Task: Reply to email with the signature Anthony Hernandez with the subject 'Networking opportunity' from softage.1@softage.net with the message 'Can you provide an update on the status of the IT system upgrade project?' with CC to softage.7@softage.net with an attached document Technical_specifications.pdf
Action: Mouse moved to (952, 161)
Screenshot: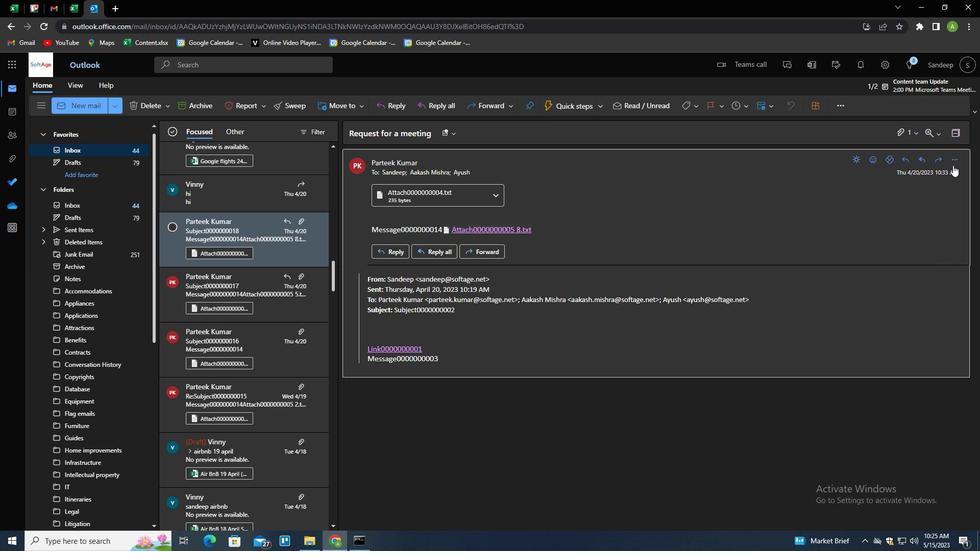 
Action: Mouse pressed left at (952, 161)
Screenshot: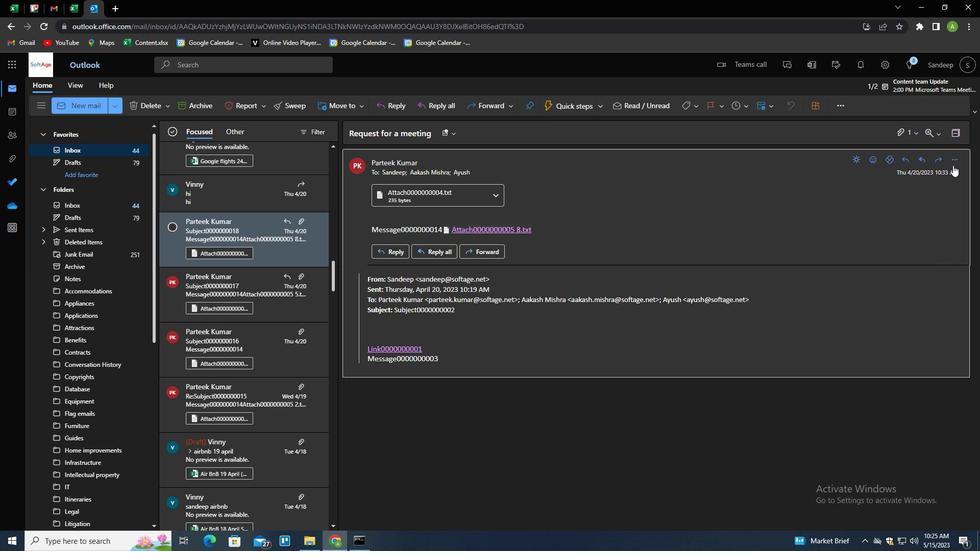 
Action: Mouse moved to (919, 175)
Screenshot: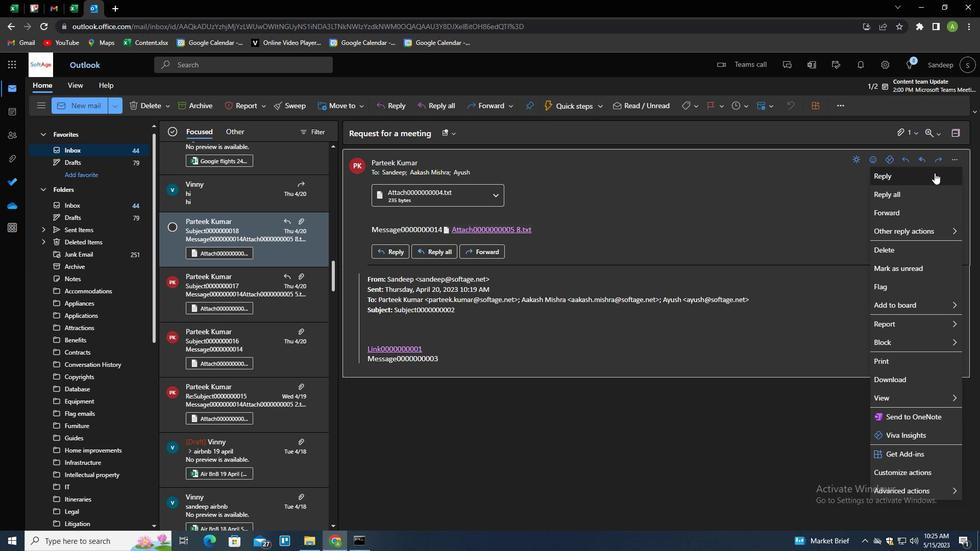 
Action: Mouse pressed left at (919, 175)
Screenshot: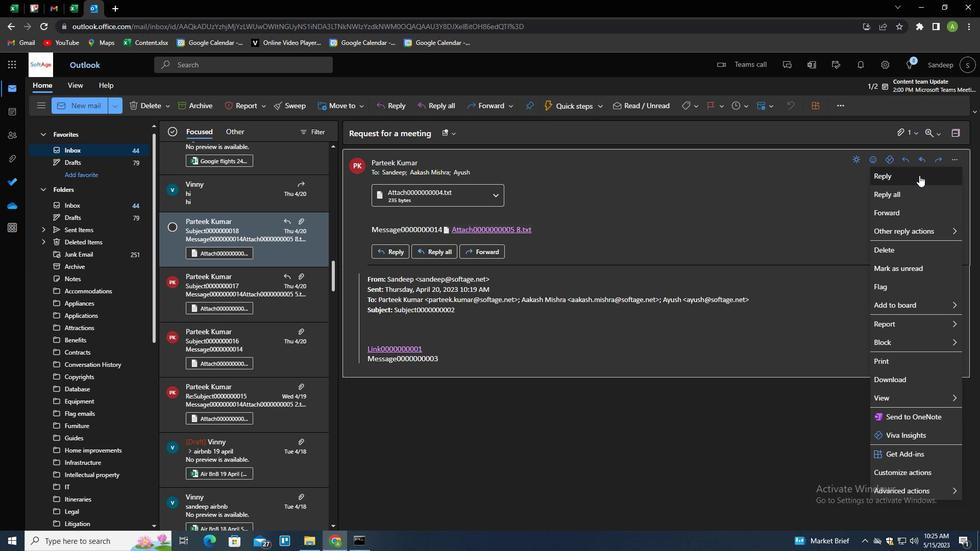 
Action: Mouse moved to (359, 288)
Screenshot: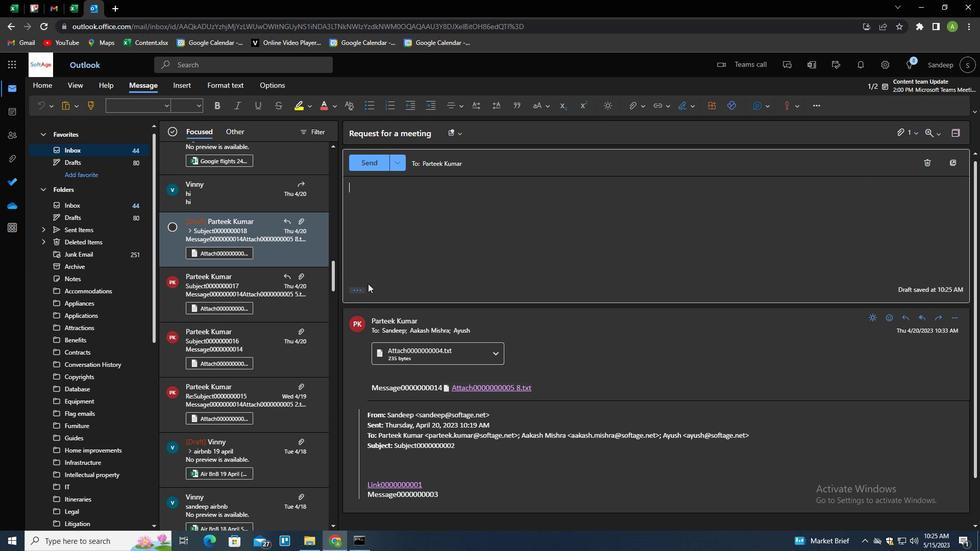 
Action: Mouse pressed left at (359, 288)
Screenshot: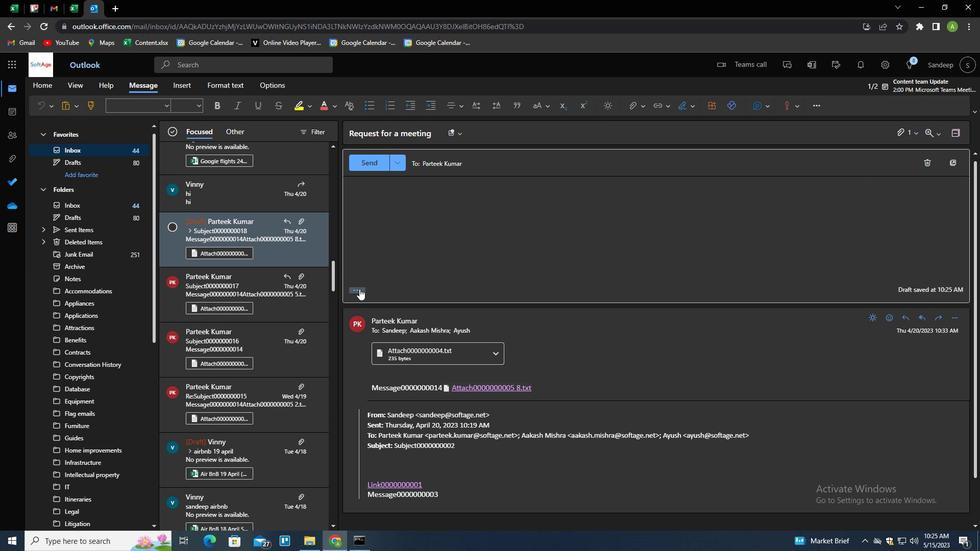 
Action: Mouse moved to (689, 108)
Screenshot: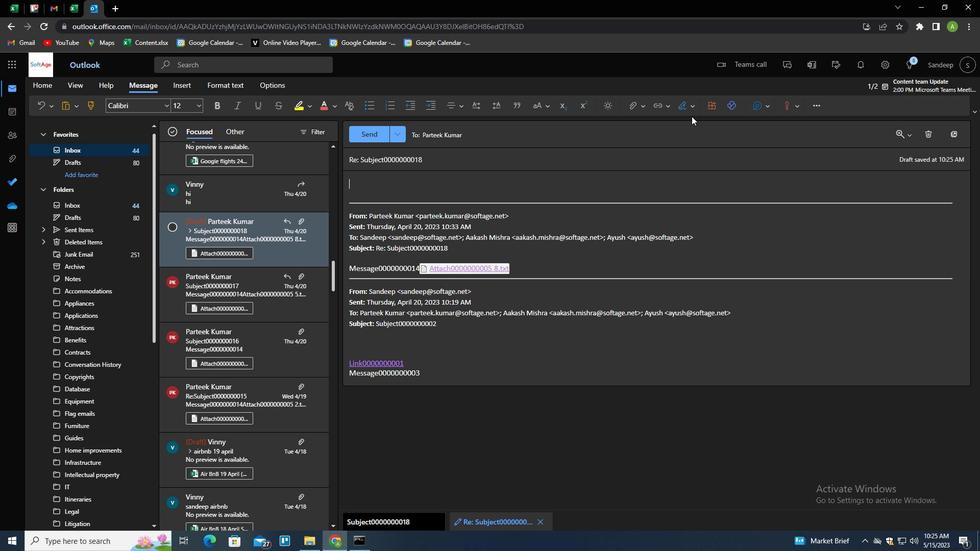 
Action: Mouse pressed left at (689, 108)
Screenshot: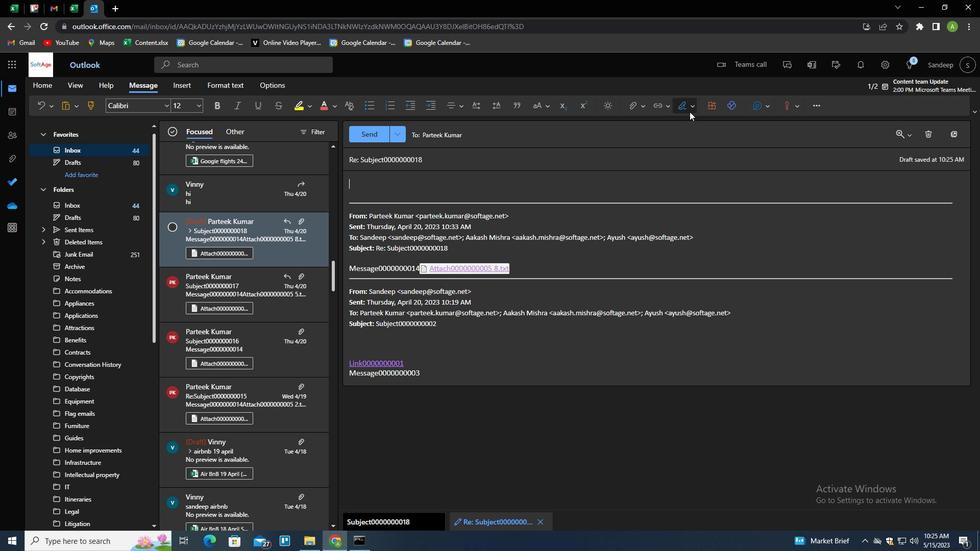
Action: Mouse moved to (677, 146)
Screenshot: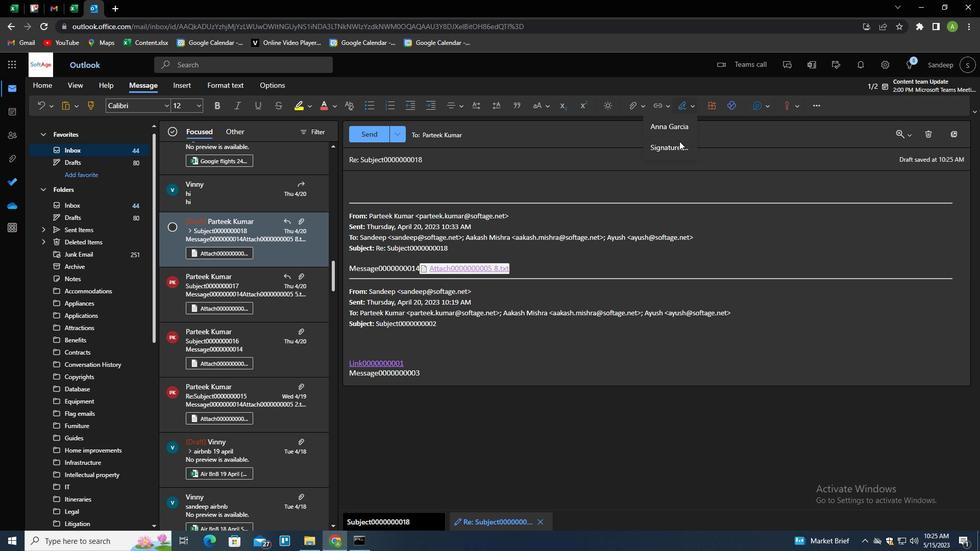 
Action: Mouse pressed left at (677, 146)
Screenshot: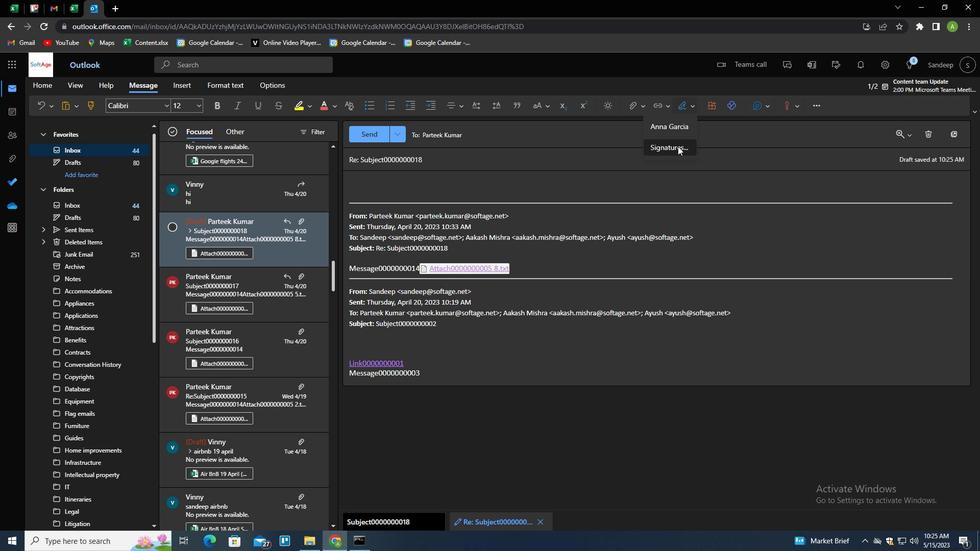 
Action: Mouse moved to (691, 184)
Screenshot: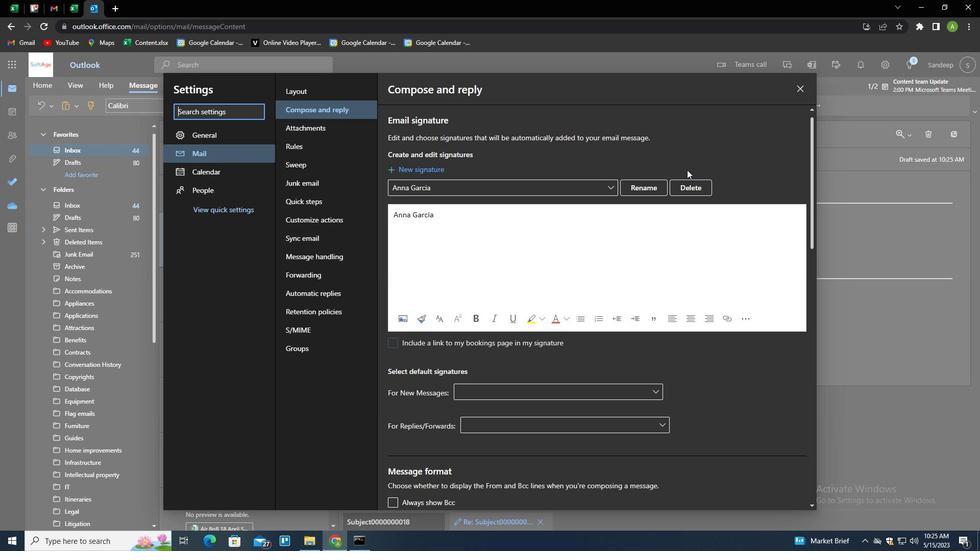 
Action: Mouse pressed left at (691, 184)
Screenshot: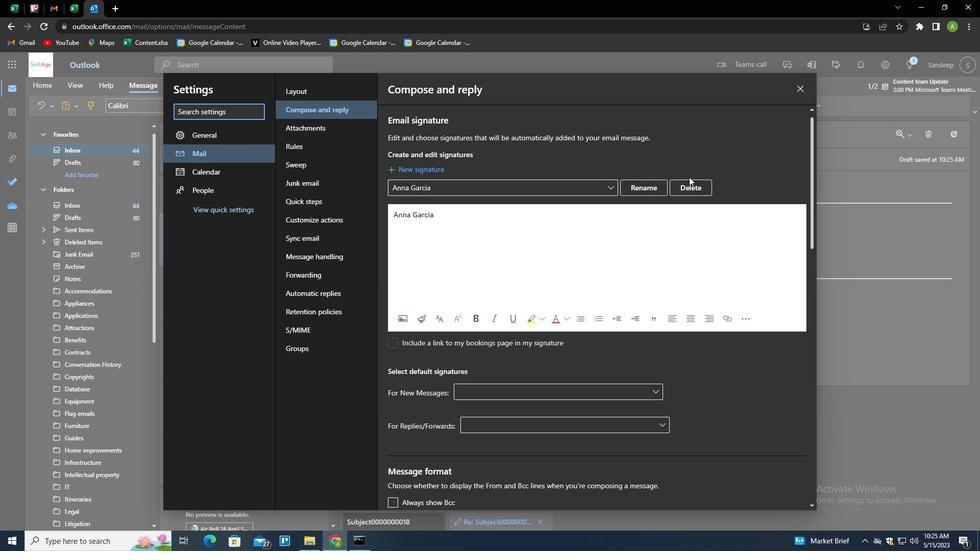 
Action: Mouse moved to (687, 186)
Screenshot: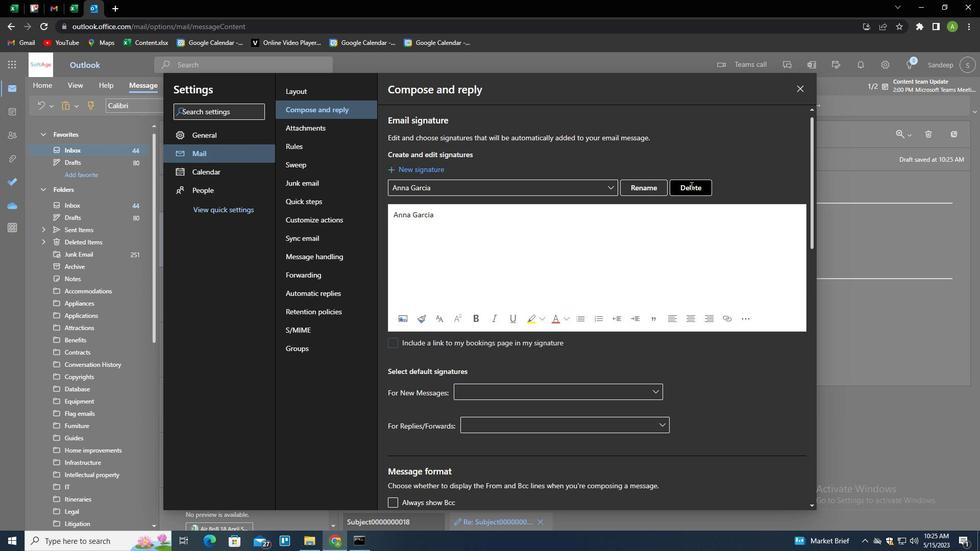 
Action: Mouse pressed left at (687, 186)
Screenshot: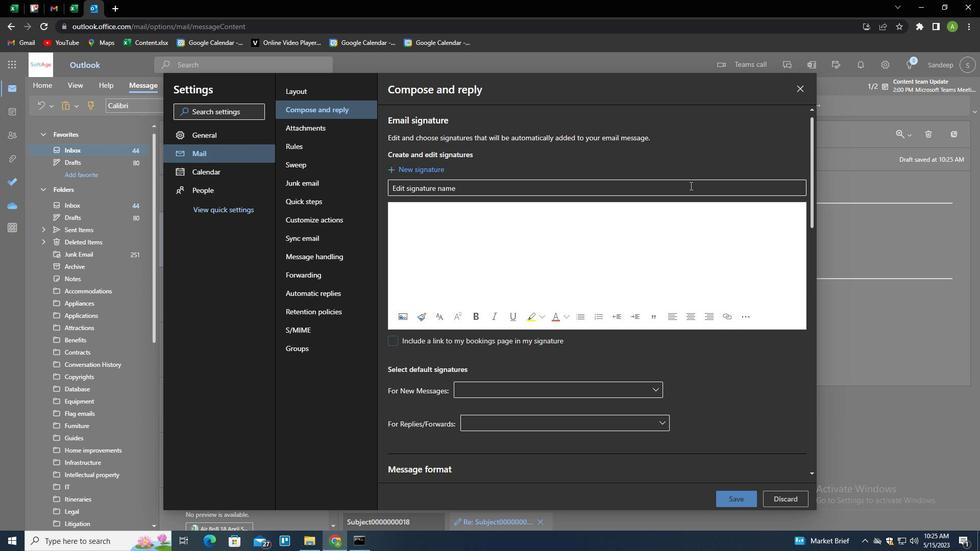 
Action: Key pressed <Key.shift>
Screenshot: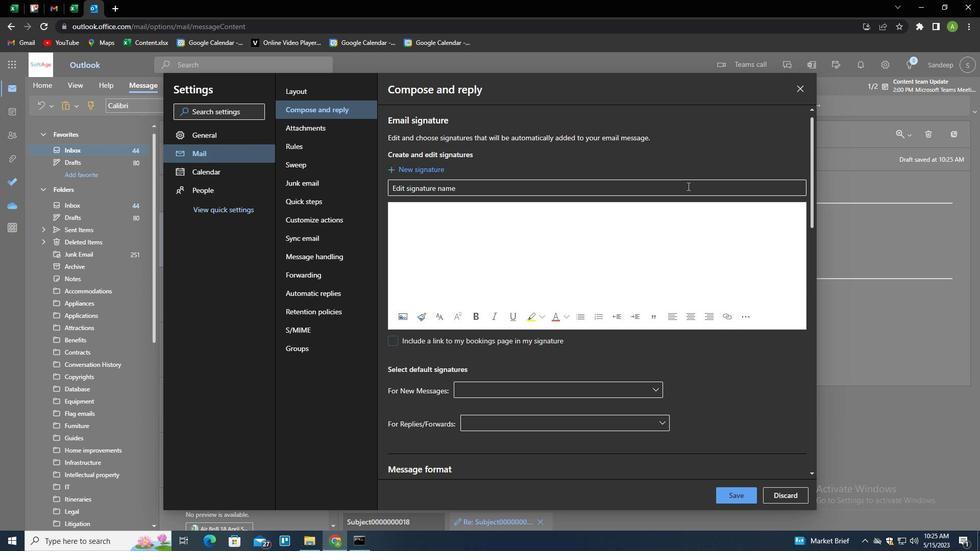 
Action: Mouse moved to (687, 186)
Screenshot: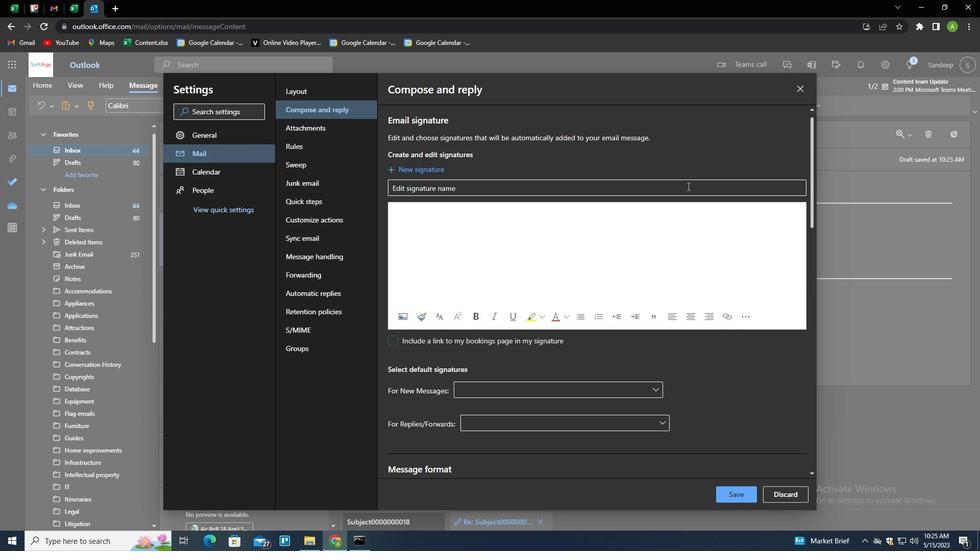 
Action: Key pressed ANTHONY<Key.space><Key.shift><Key.shift>G<Key.backspace><Key.shift>HERNANDEZ<Key.tab><Key.shift>ANTHONY<Key.space><Key.shift>HERNANDEZ
Screenshot: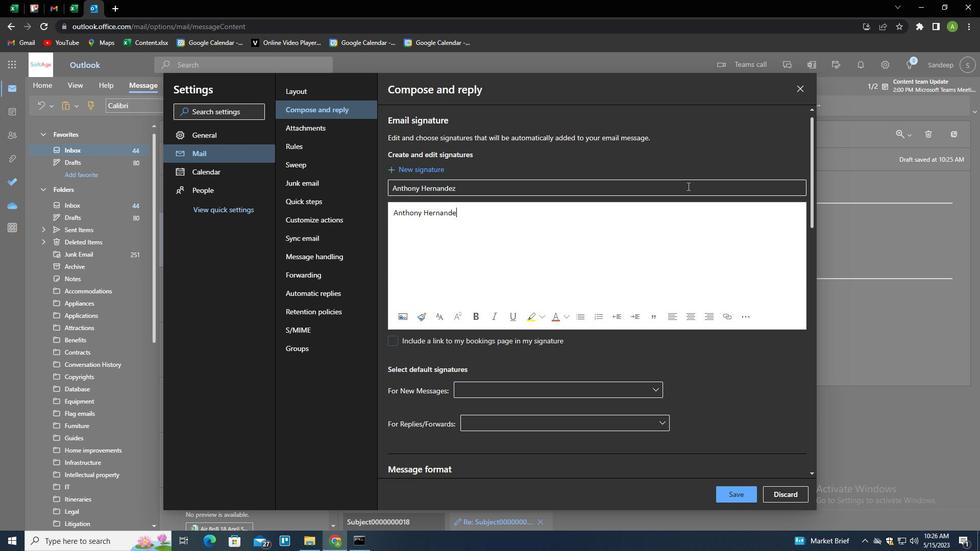 
Action: Mouse moved to (739, 496)
Screenshot: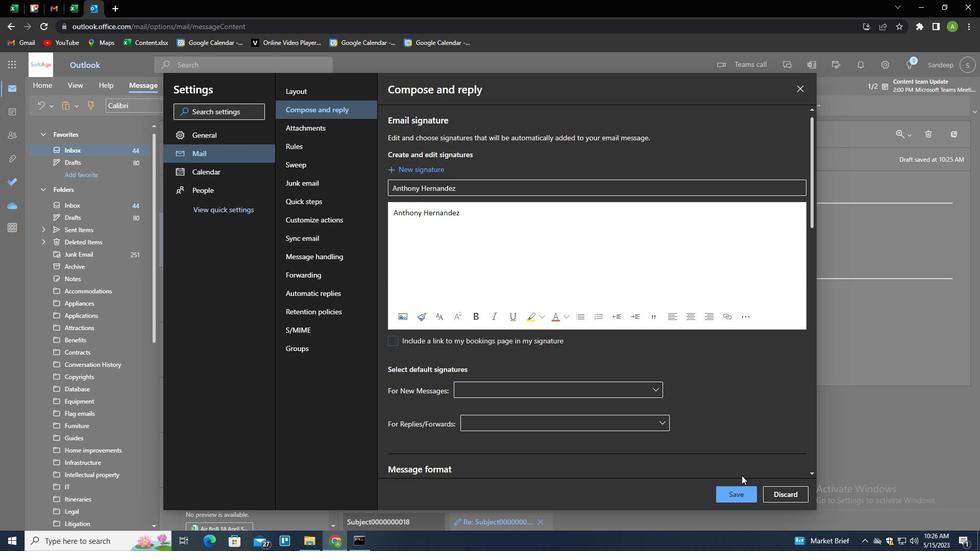 
Action: Mouse pressed left at (739, 496)
Screenshot: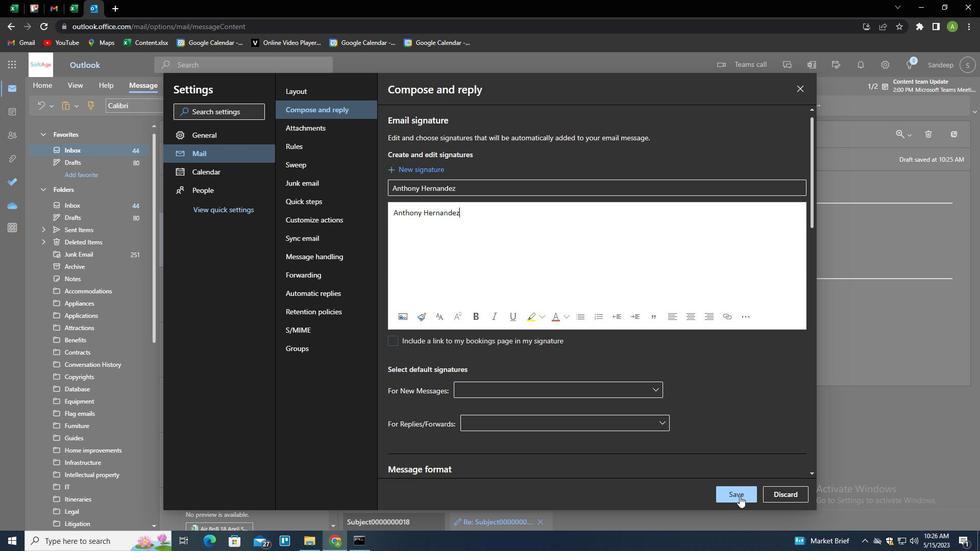
Action: Mouse moved to (859, 262)
Screenshot: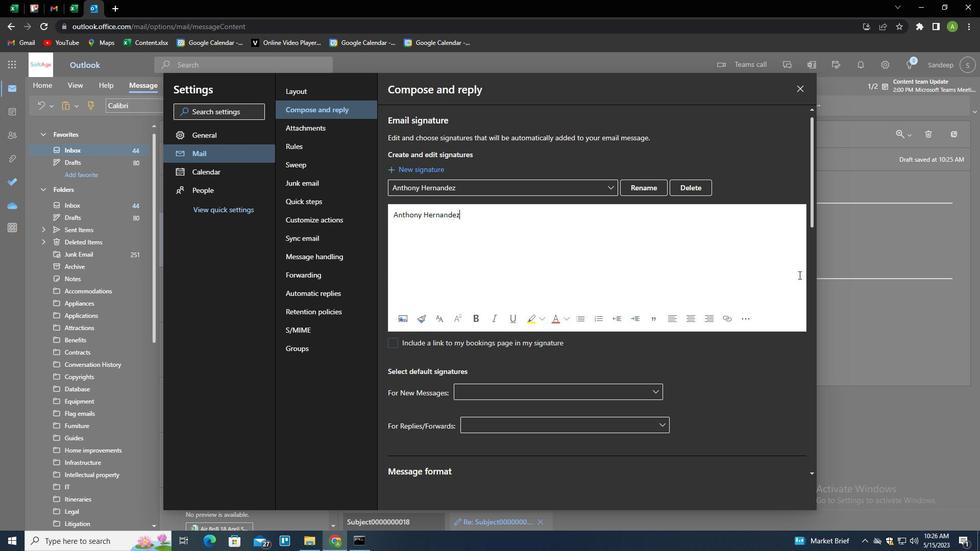 
Action: Mouse pressed left at (859, 262)
Screenshot: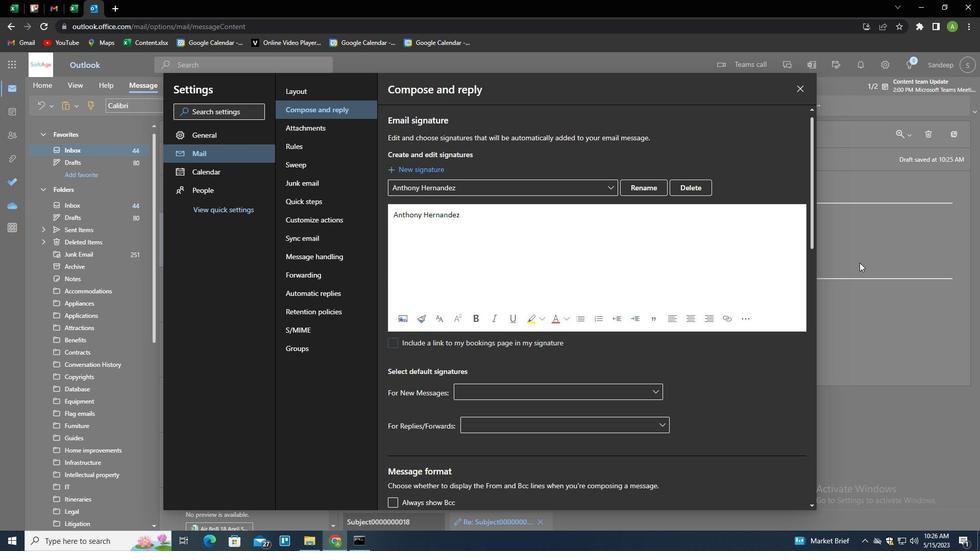 
Action: Mouse moved to (690, 110)
Screenshot: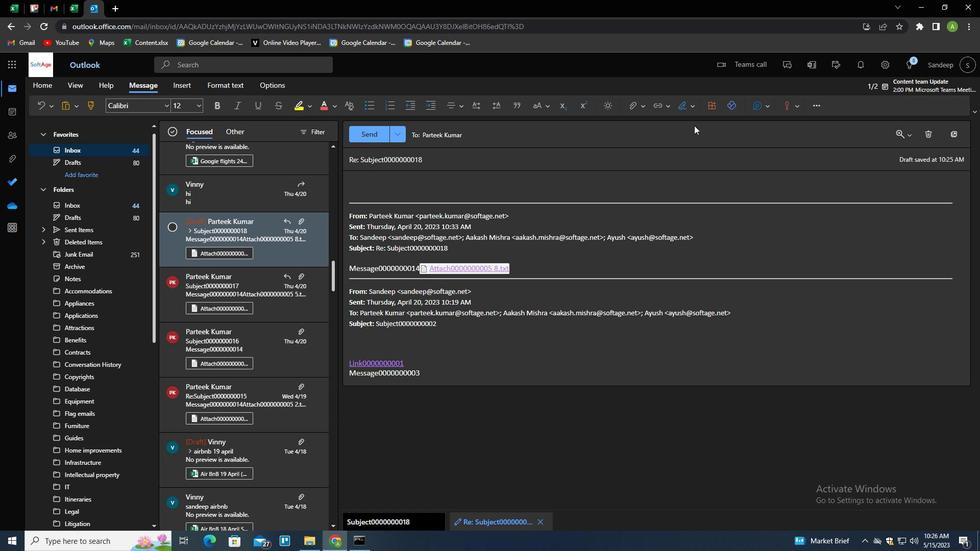 
Action: Mouse pressed left at (690, 110)
Screenshot: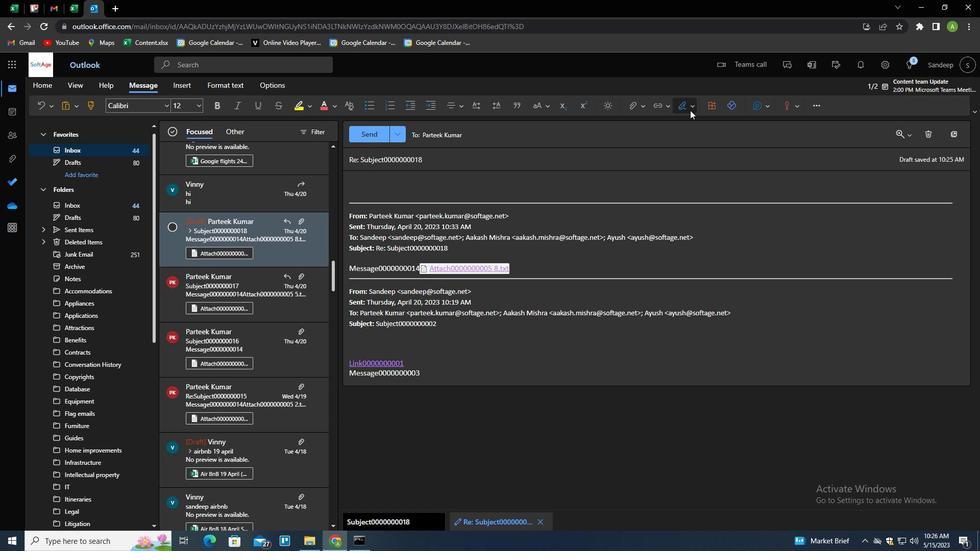 
Action: Mouse moved to (679, 127)
Screenshot: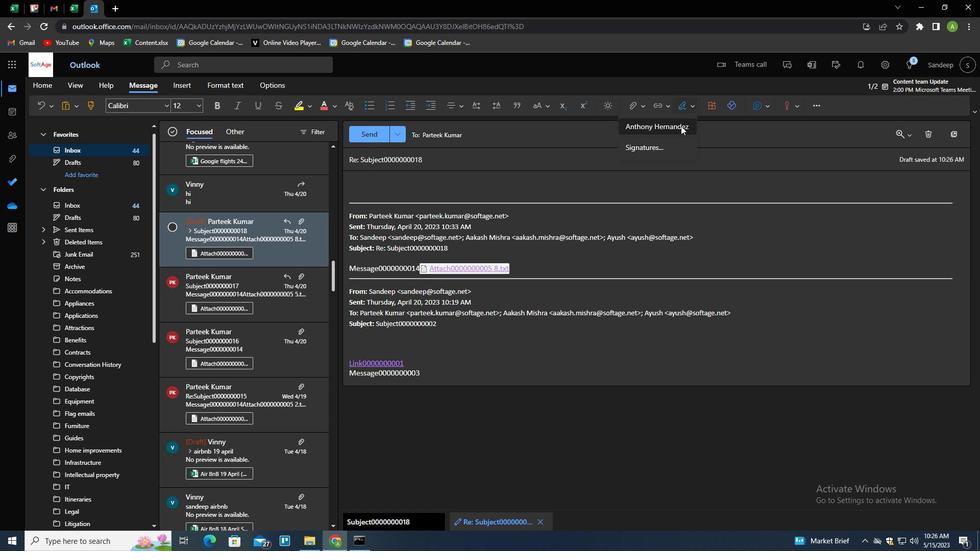 
Action: Mouse pressed left at (679, 127)
Screenshot: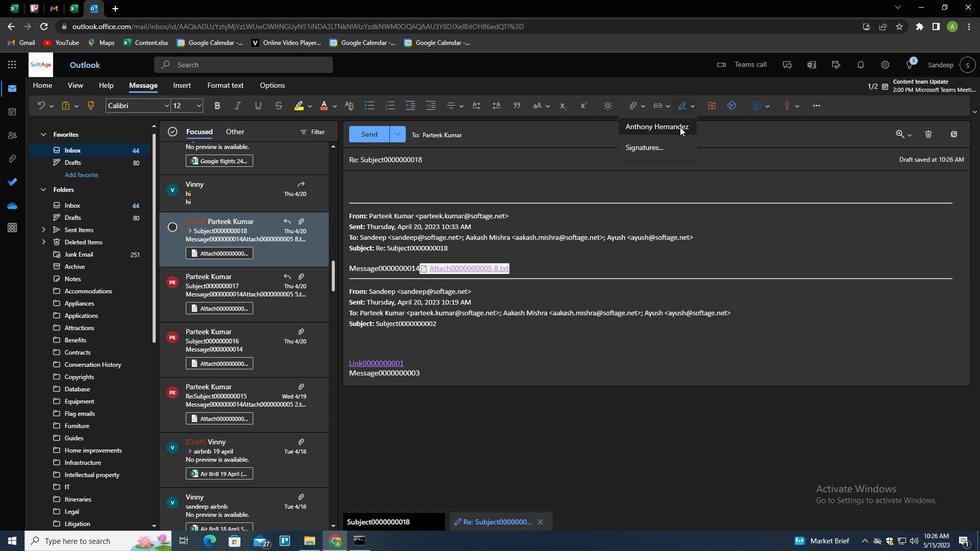 
Action: Mouse moved to (405, 155)
Screenshot: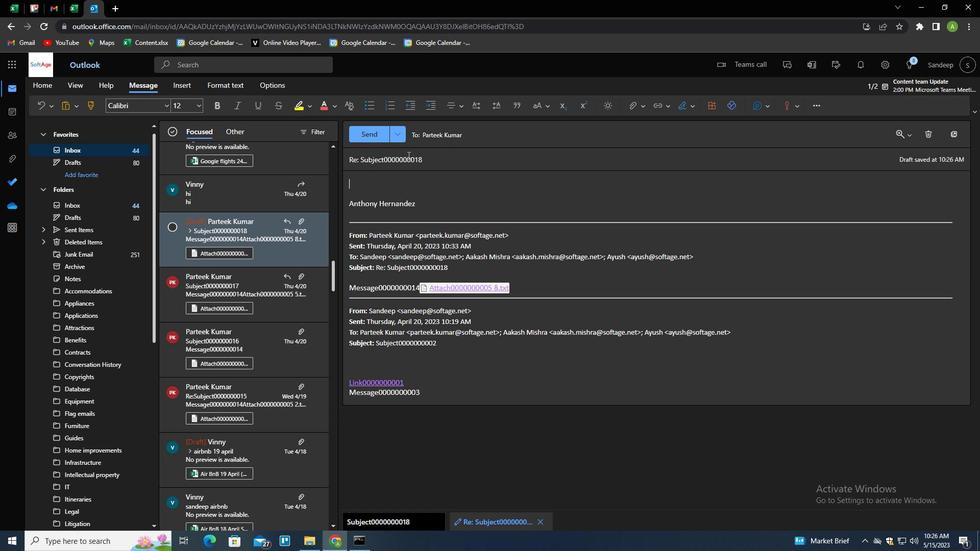 
Action: Mouse pressed left at (405, 155)
Screenshot: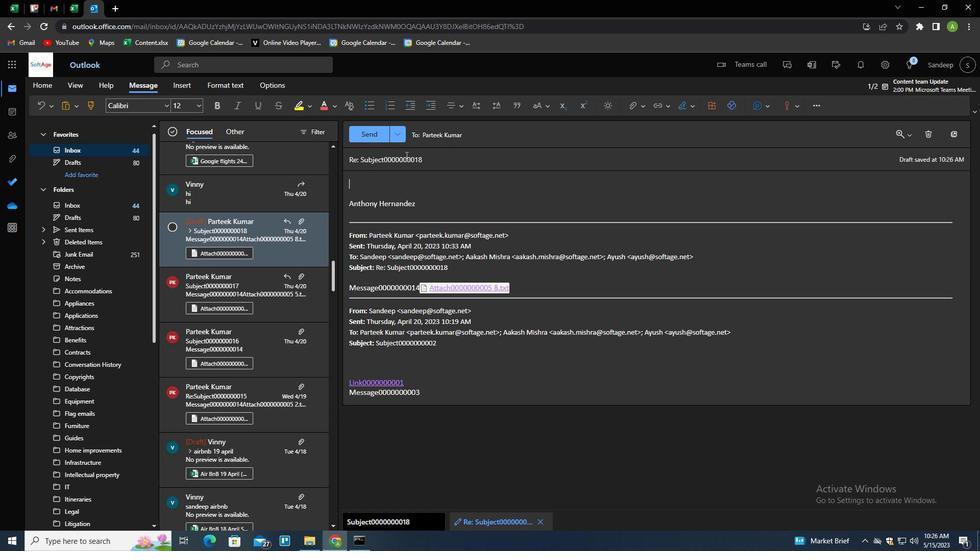 
Action: Mouse pressed left at (405, 155)
Screenshot: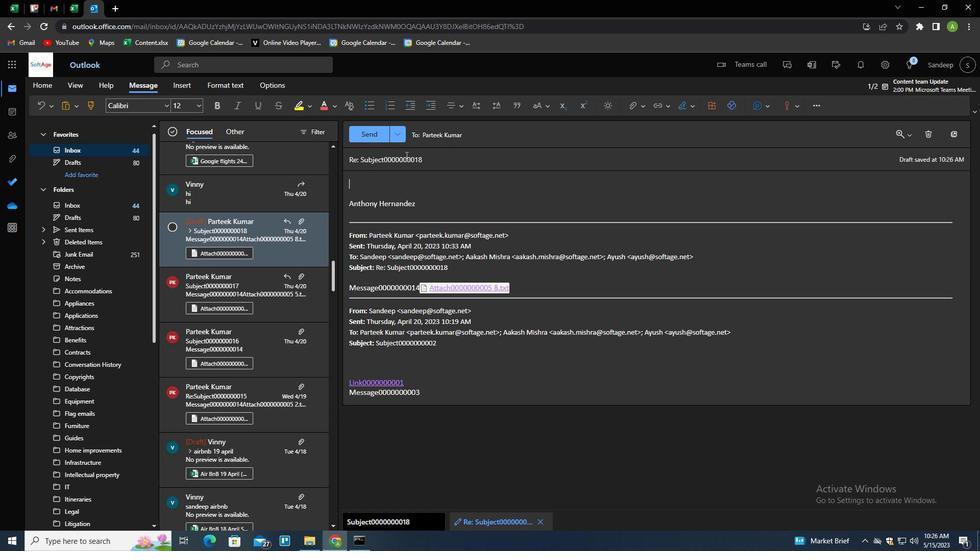 
Action: Mouse pressed left at (405, 155)
Screenshot: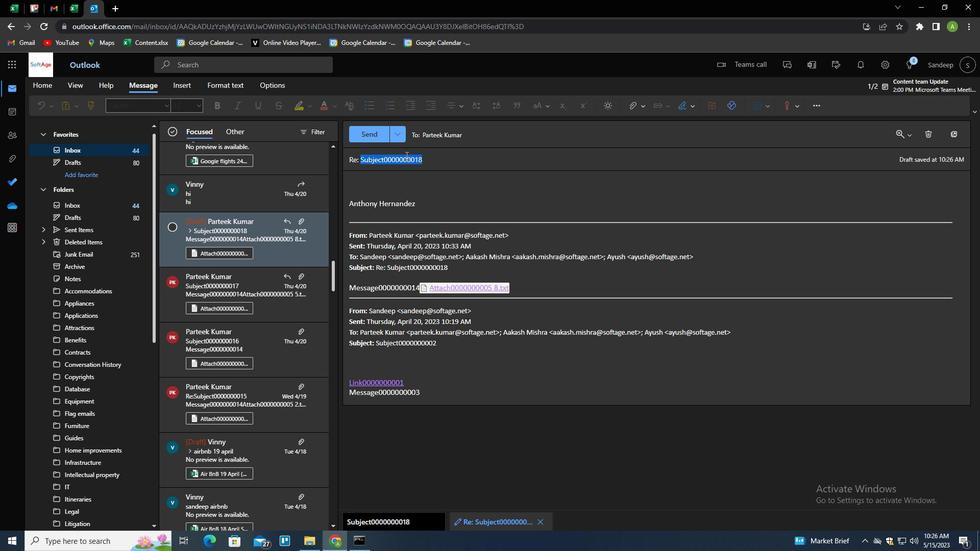 
Action: Key pressed <Key.shift>NETWORKING<Key.space>Y<Key.backspace>OPPORTUIN<Key.backspace><Key.backspace>NITY<Key.tab>
Screenshot: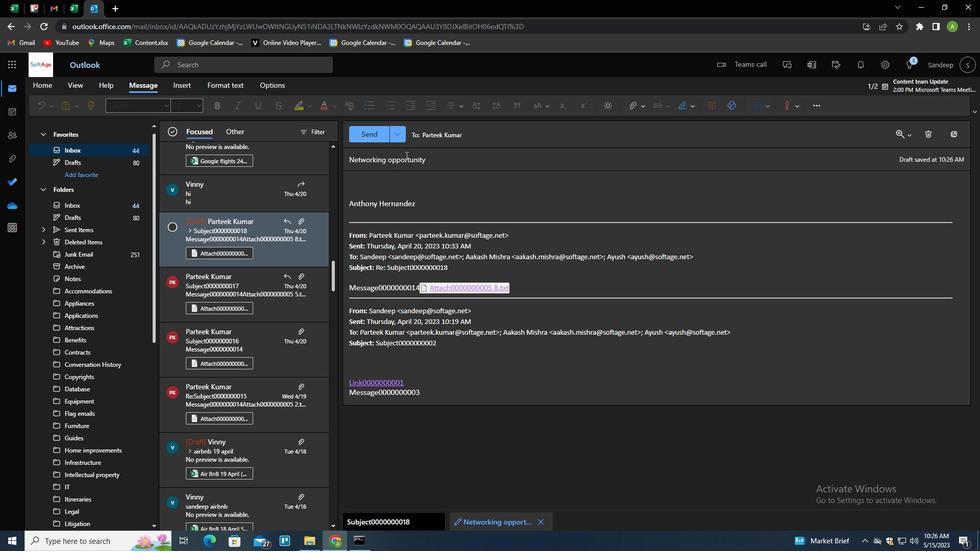 
Action: Mouse moved to (506, 203)
Screenshot: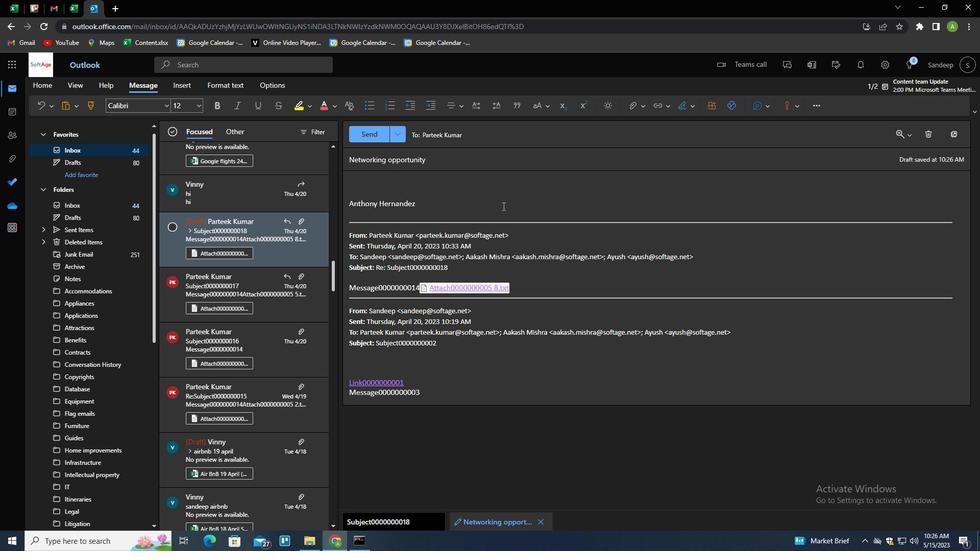 
Action: Mouse scrolled (506, 204) with delta (0, 0)
Screenshot: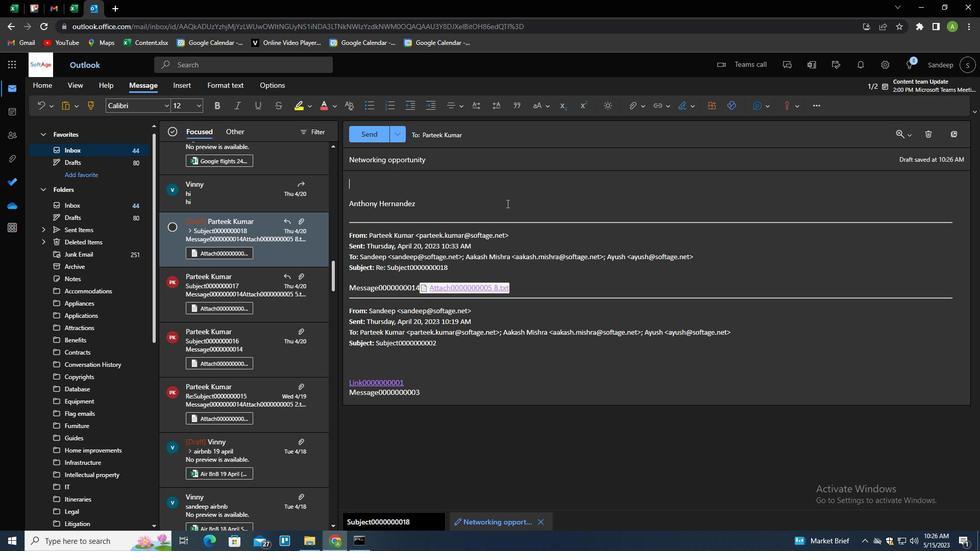 
Action: Mouse scrolled (506, 204) with delta (0, 0)
Screenshot: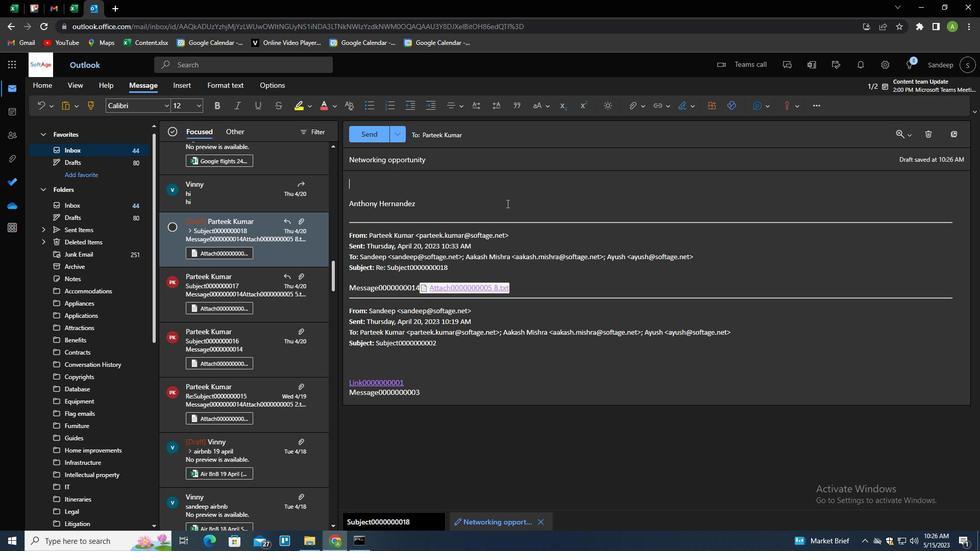 
Action: Mouse moved to (694, 201)
Screenshot: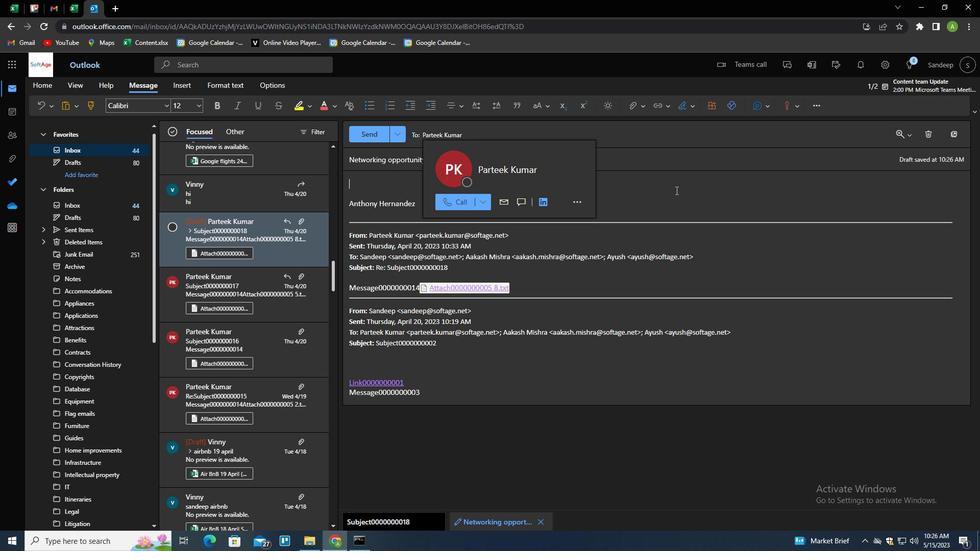 
Action: Mouse pressed left at (694, 201)
Screenshot: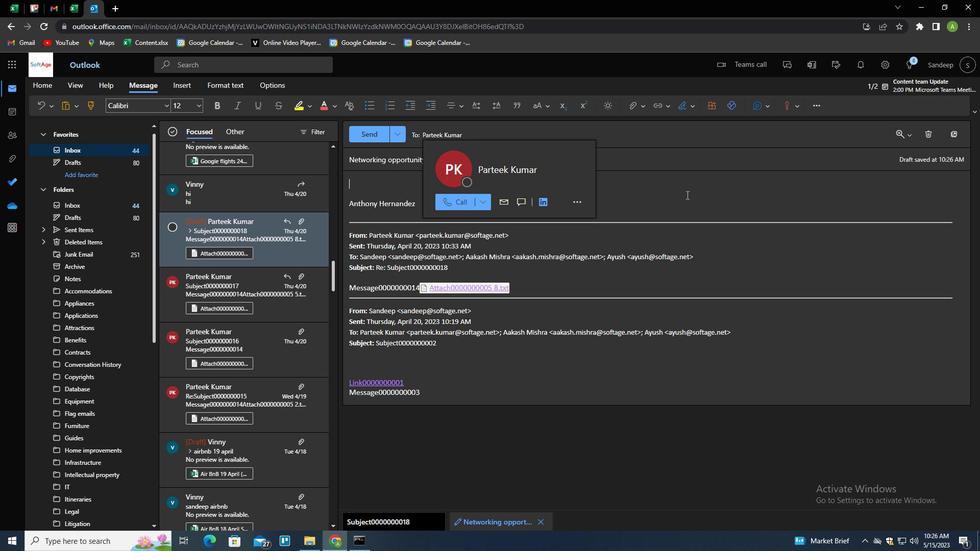 
Action: Mouse moved to (469, 143)
Screenshot: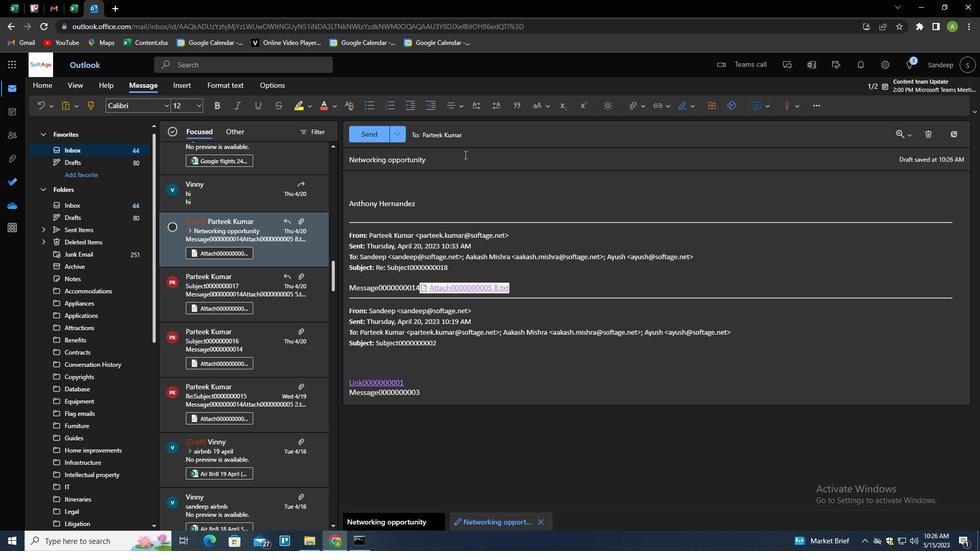 
Action: Mouse pressed left at (469, 143)
Screenshot: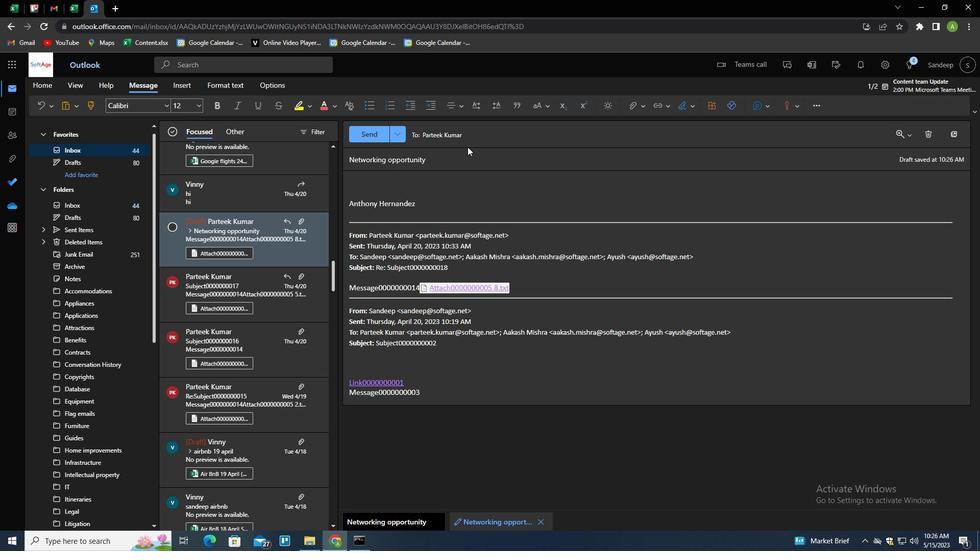 
Action: Mouse moved to (448, 210)
Screenshot: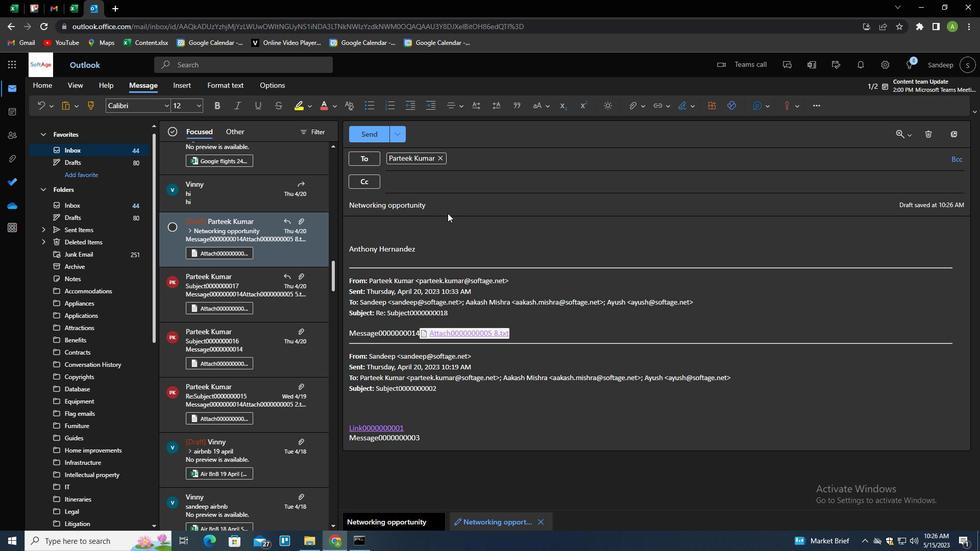
Action: Mouse pressed left at (448, 210)
Screenshot: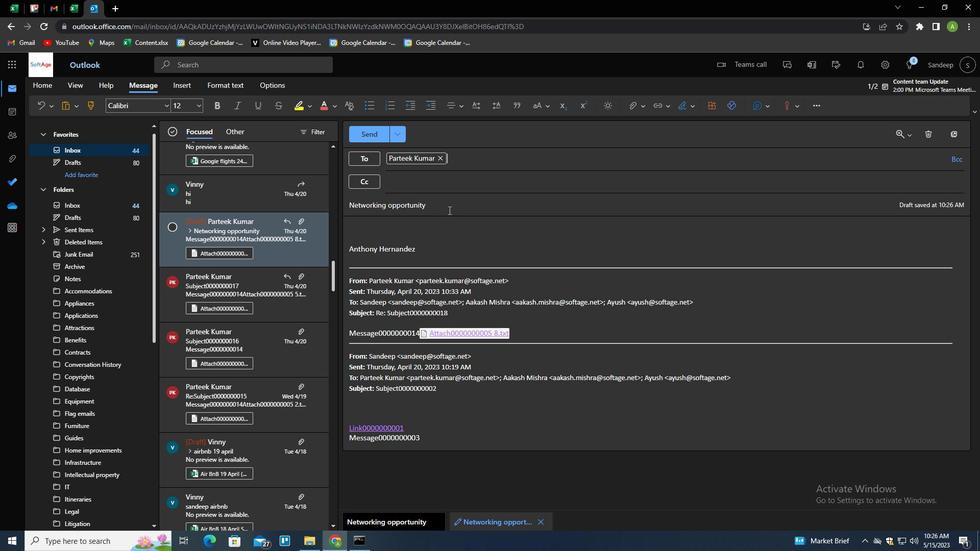 
Action: Key pressed <Key.tab><Key.home><Key.shift_r><Key.enter><Key.up><Key.shift>CAN<Key.space>YOU<Key.space>PROD<Key.backspace>C<Key.backspace>I<Key.backspace>VIDE<Key.space>AN<Key.space>UPDATE<Key.space>ON<Key.space>THE<Key.space>STATUS<Key.space>OF<Key.space>THE<Key.space><Key.shift>IT<Key.space>SYSTEM<Key.space>YP<Key.backspace><Key.backspace>UPGRADE<Key.space><Key.shift>P<Key.backspace>PROJECT<Key.shift>?
Screenshot: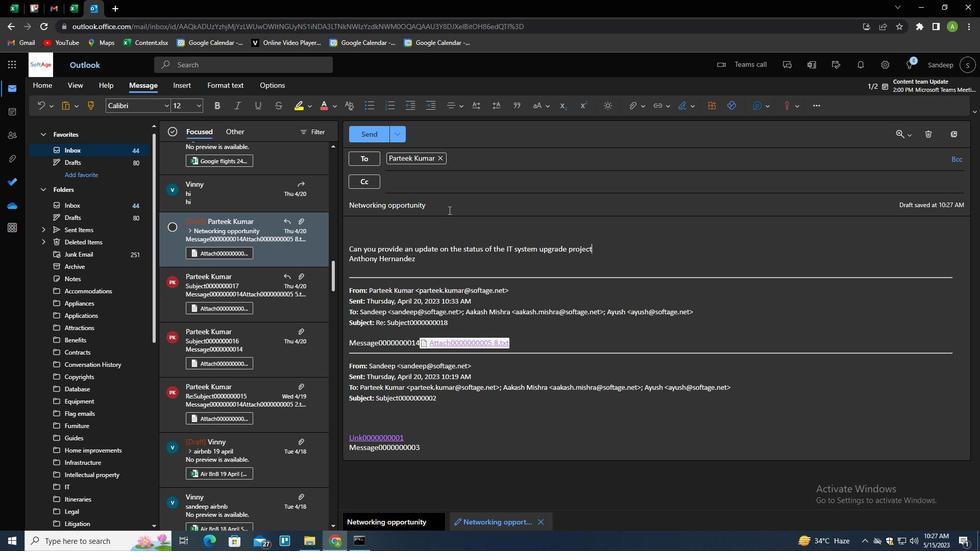 
Action: Mouse moved to (409, 180)
Screenshot: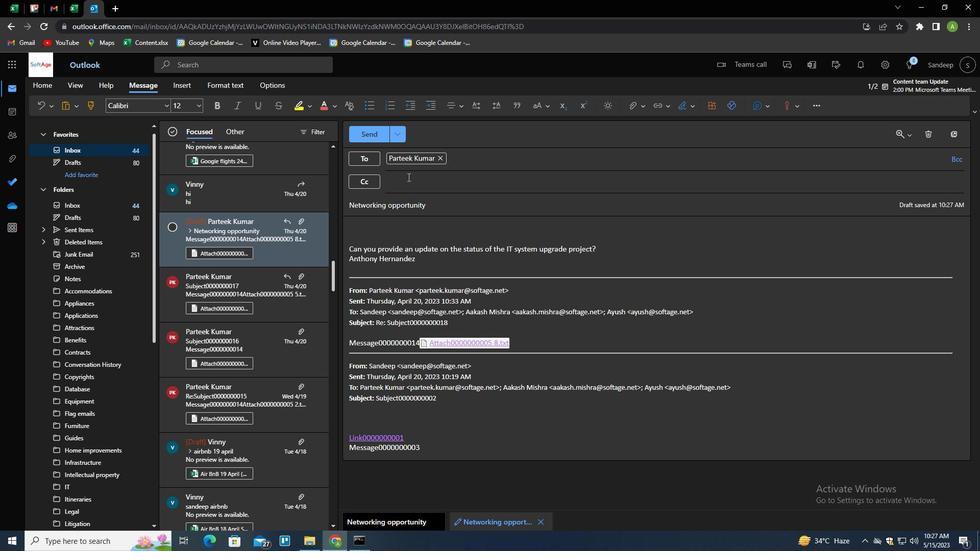 
Action: Mouse pressed left at (409, 180)
Screenshot: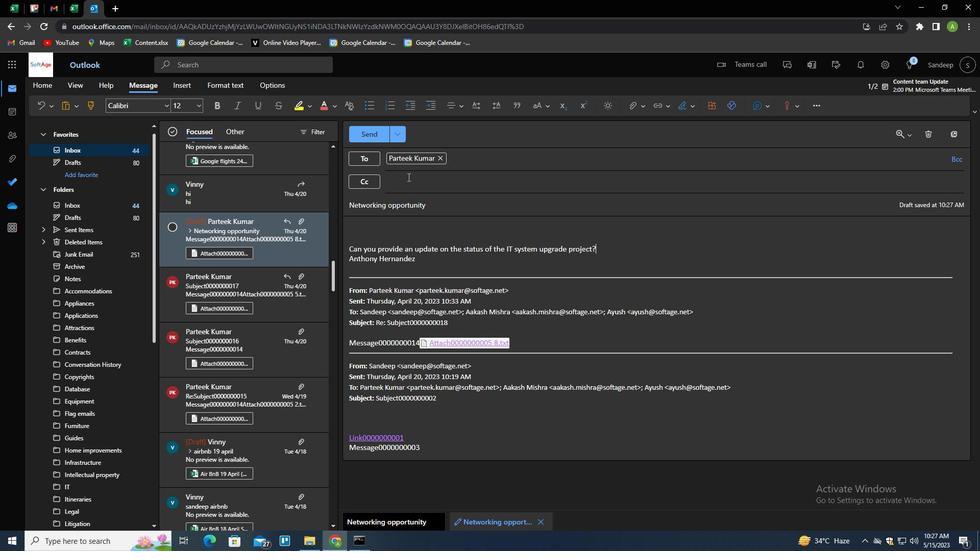 
Action: Key pressed SOFTAGE.7<Key.shift><Key.shift><Key.shift><Key.shift><Key.shift><Key.shift><Key.shift><Key.shift><Key.shift><Key.shift><Key.shift>@SOFTAGE.NET
Screenshot: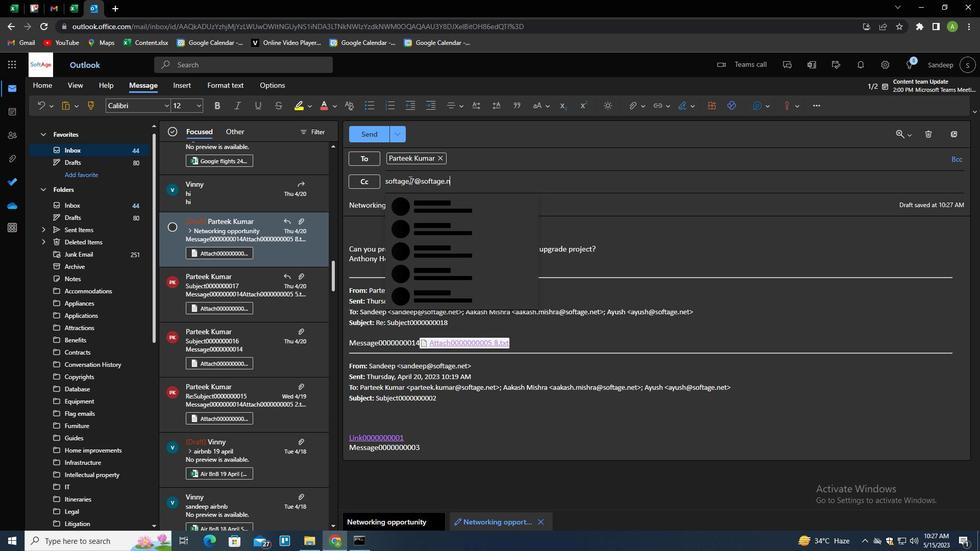 
Action: Mouse moved to (436, 207)
Screenshot: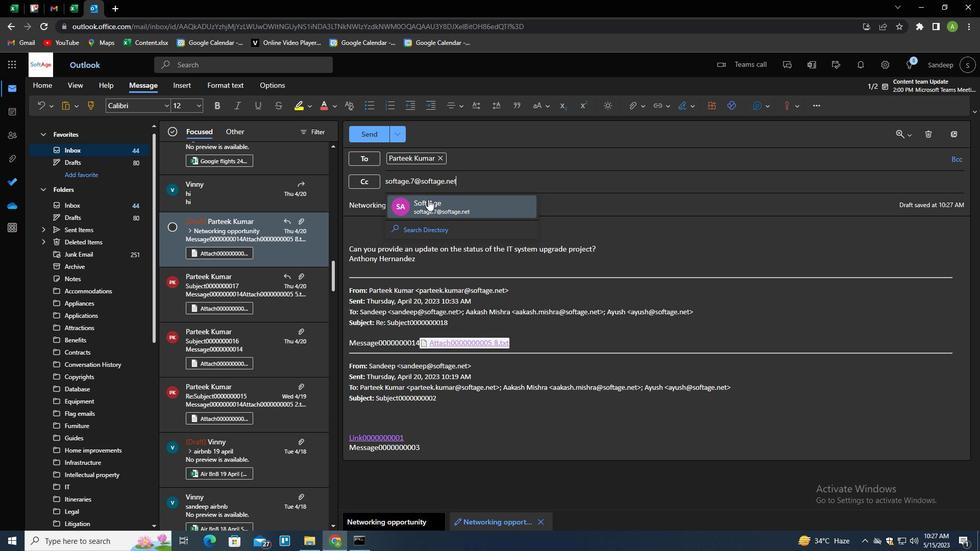
Action: Mouse pressed left at (436, 207)
Screenshot: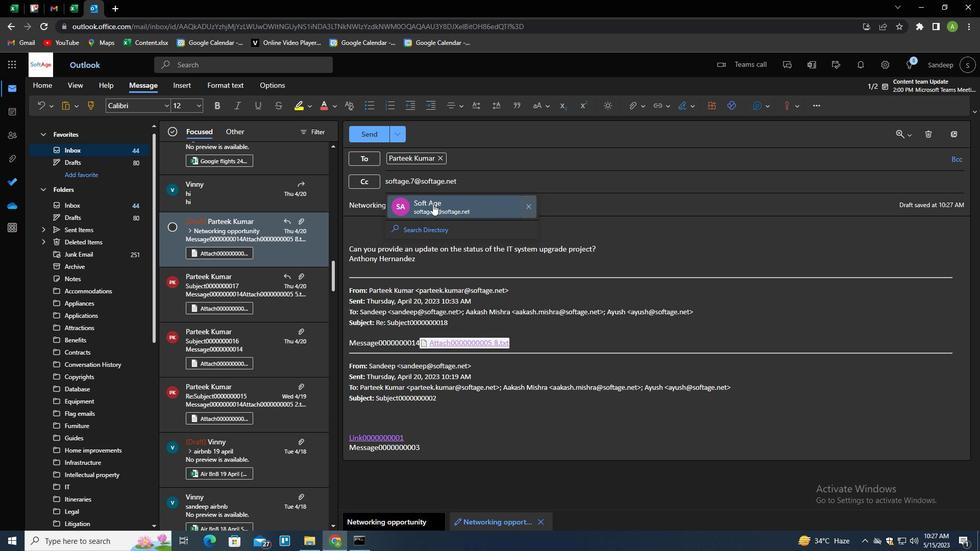 
Action: Mouse moved to (639, 108)
Screenshot: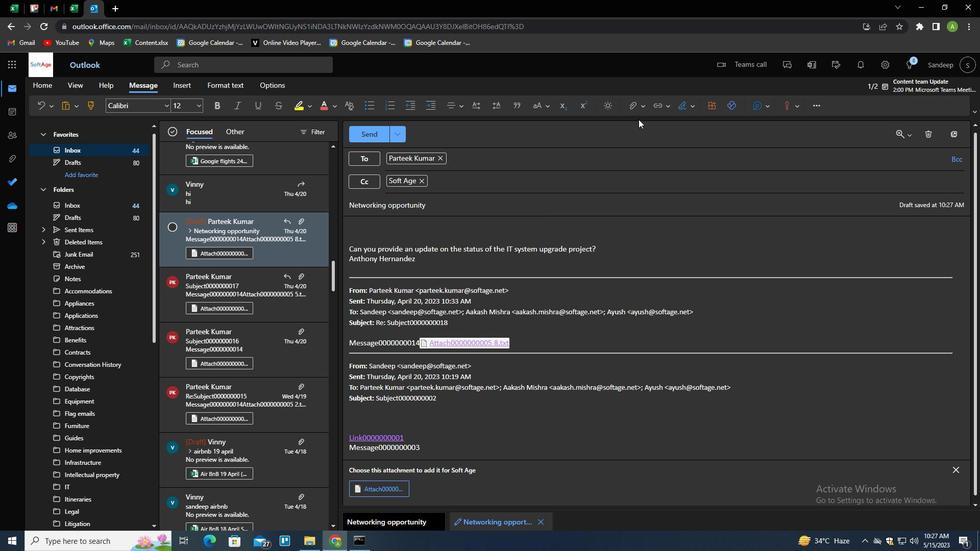 
Action: Mouse pressed left at (639, 108)
Screenshot: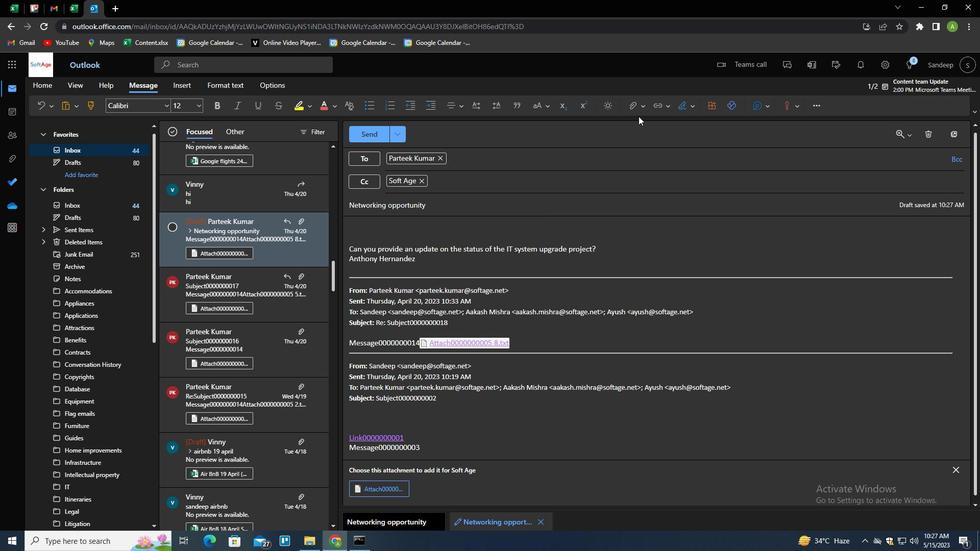 
Action: Mouse moved to (607, 126)
Screenshot: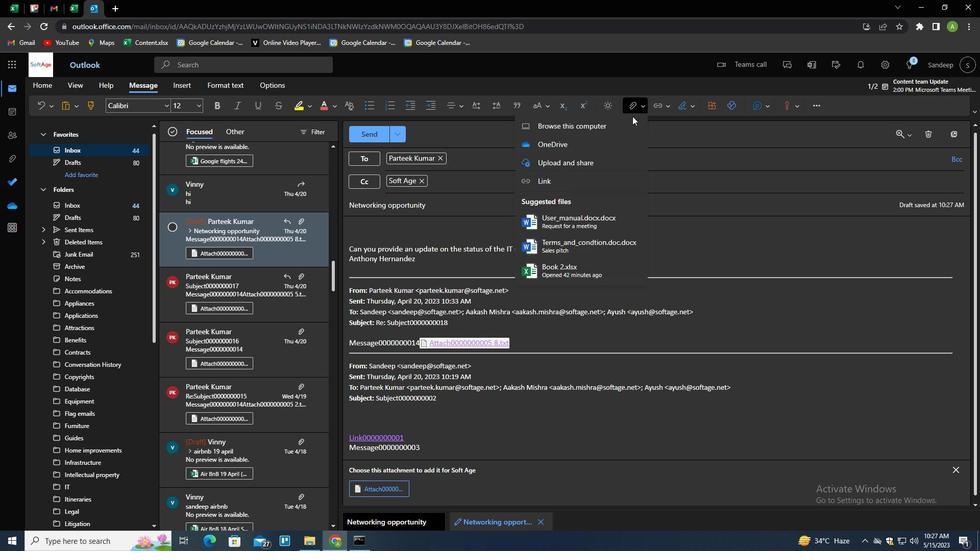 
Action: Mouse pressed left at (607, 126)
Screenshot: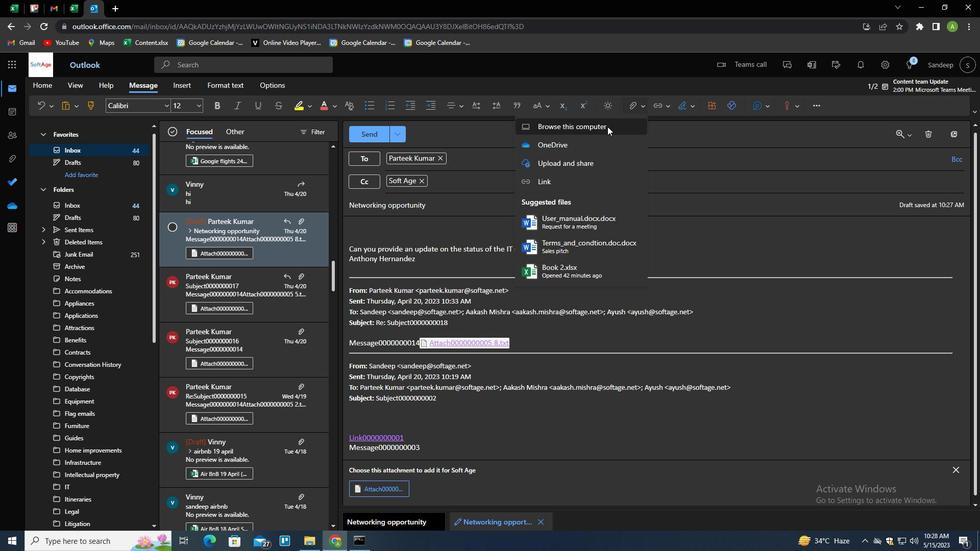 
Action: Mouse moved to (196, 150)
Screenshot: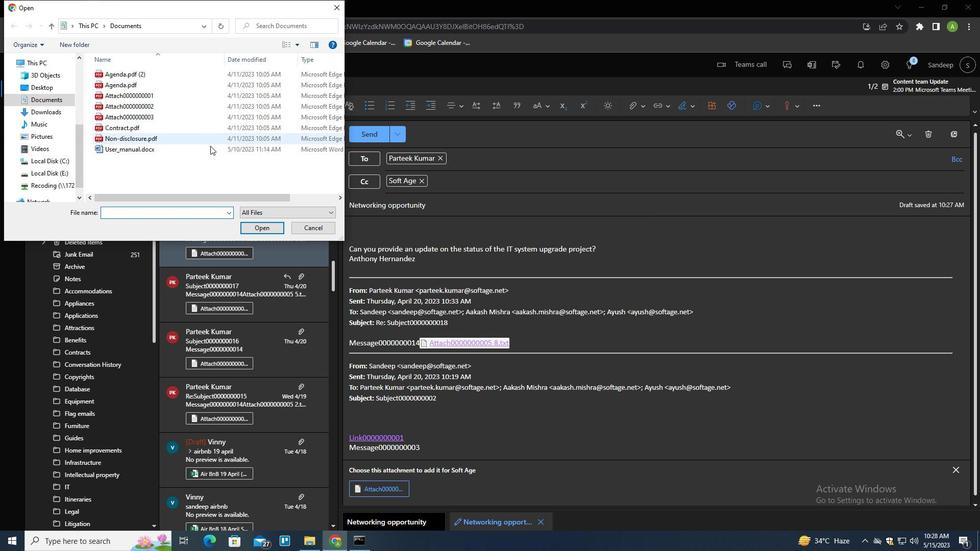 
Action: Mouse pressed left at (196, 150)
Screenshot: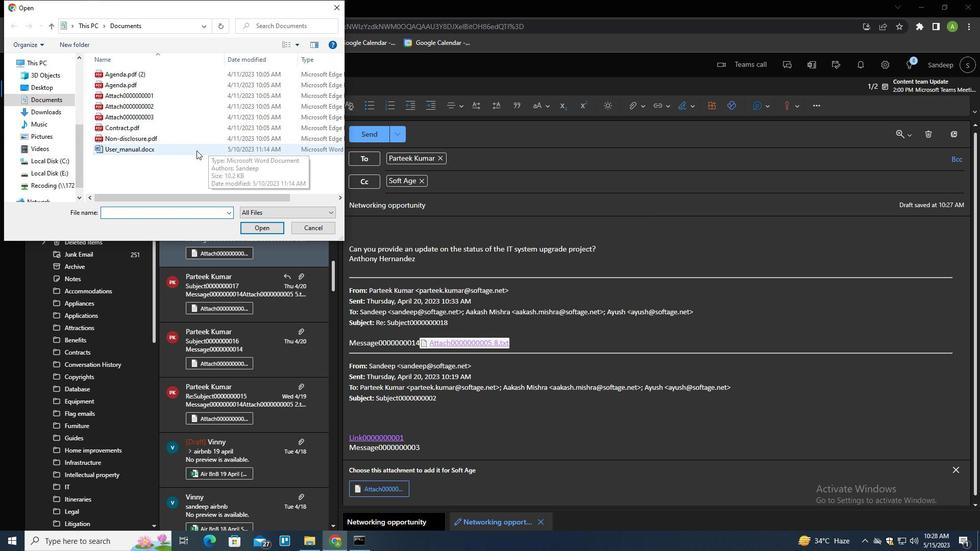 
Action: Key pressed <Key.f2><Key.shift>TECHNICAL<Key.shift>_SPECIFICATIONS.PDF<Key.enter>
Screenshot: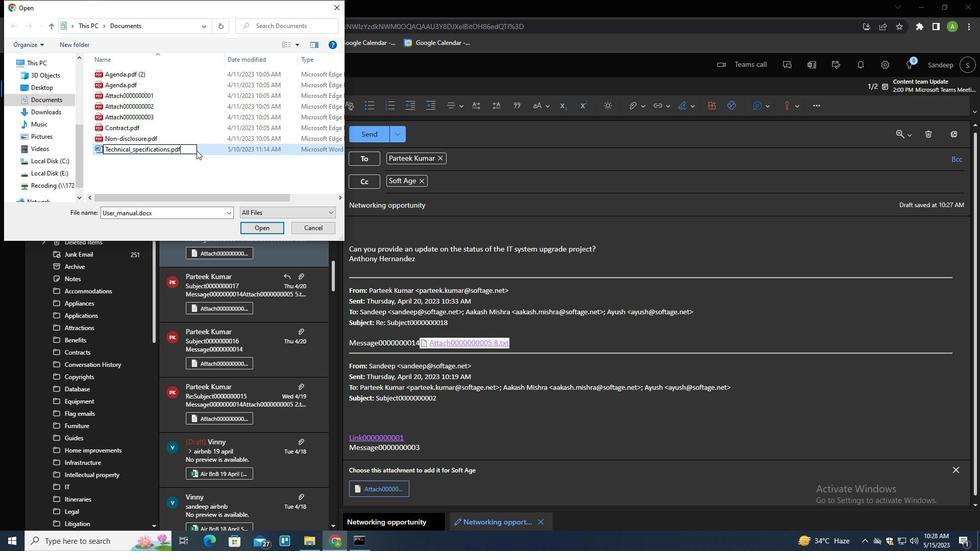 
Action: Mouse pressed left at (196, 150)
Screenshot: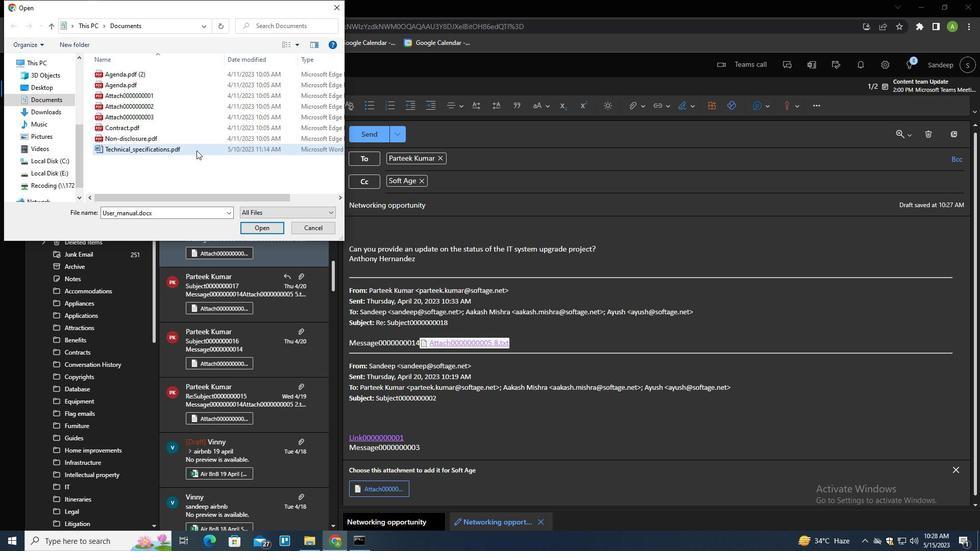 
Action: Mouse moved to (254, 226)
Screenshot: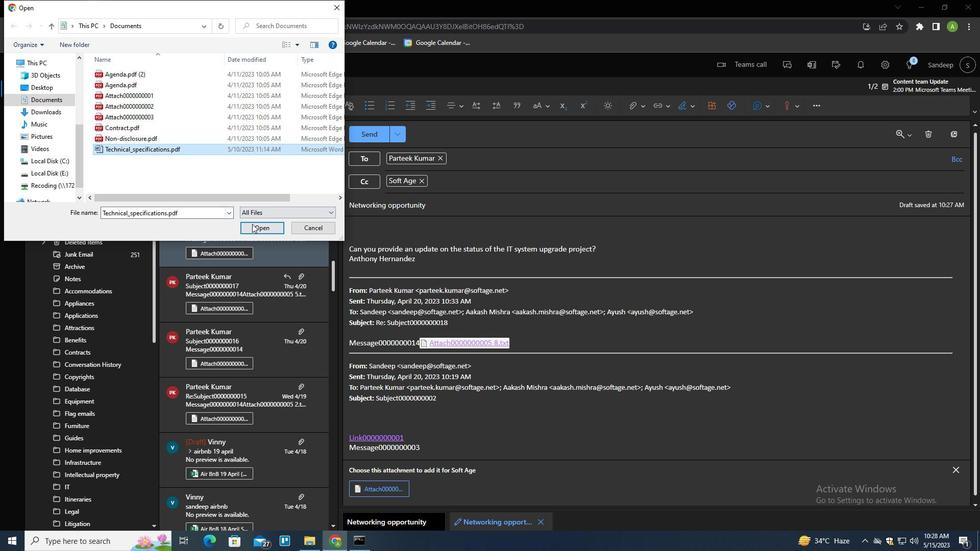 
Action: Mouse pressed left at (254, 226)
Screenshot: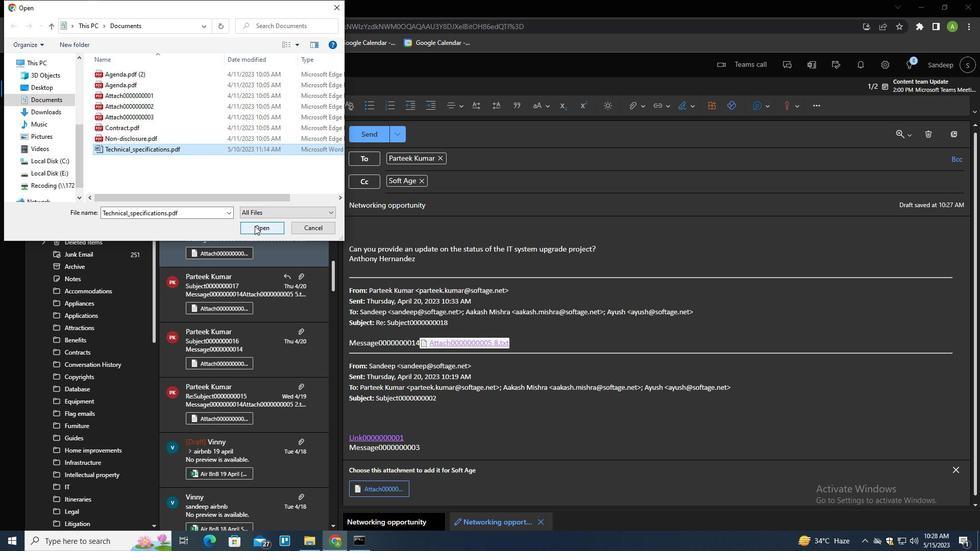 
Action: Mouse moved to (377, 138)
Screenshot: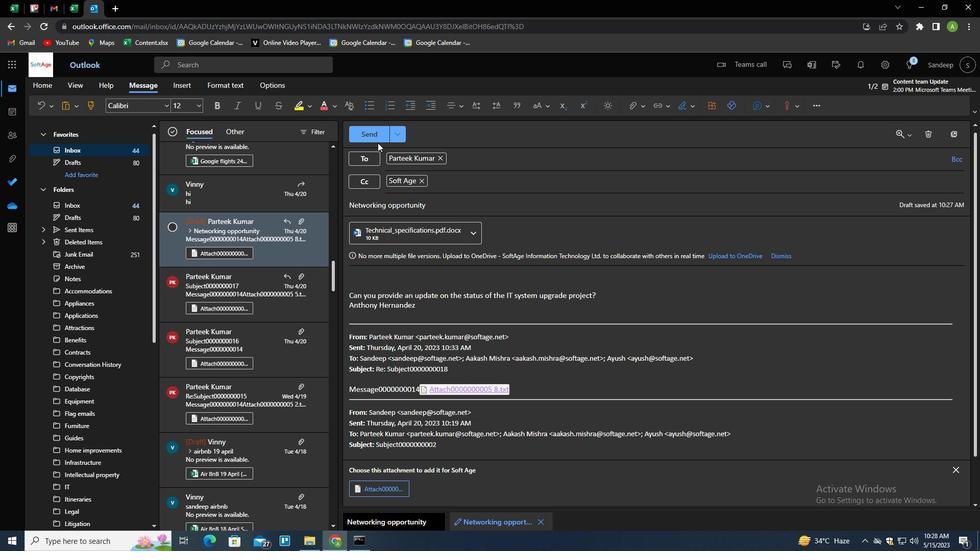 
Action: Mouse pressed left at (377, 138)
Screenshot: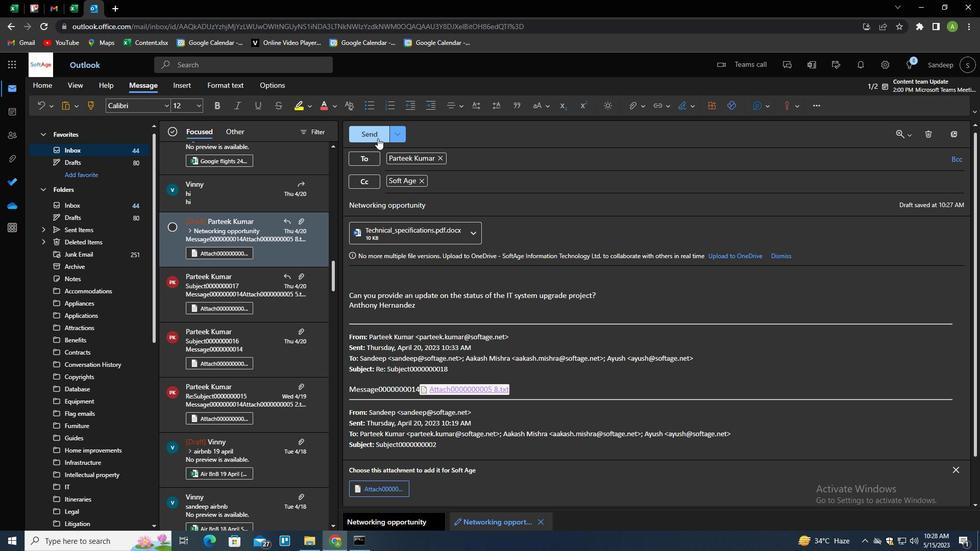
Action: Mouse moved to (425, 214)
Screenshot: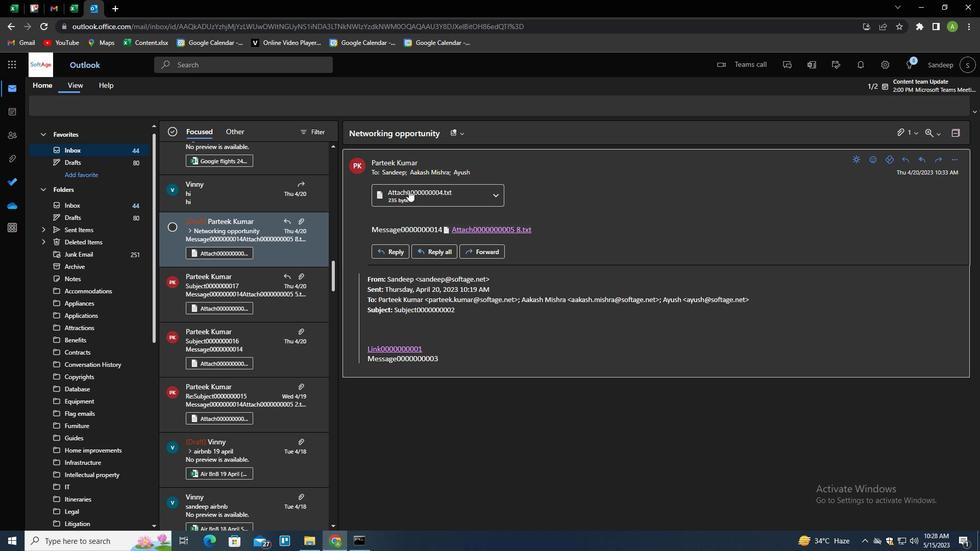 
